 Task: Apply the "eDrew Collins" background.
Action: Mouse pressed left at (557, 321)
Screenshot: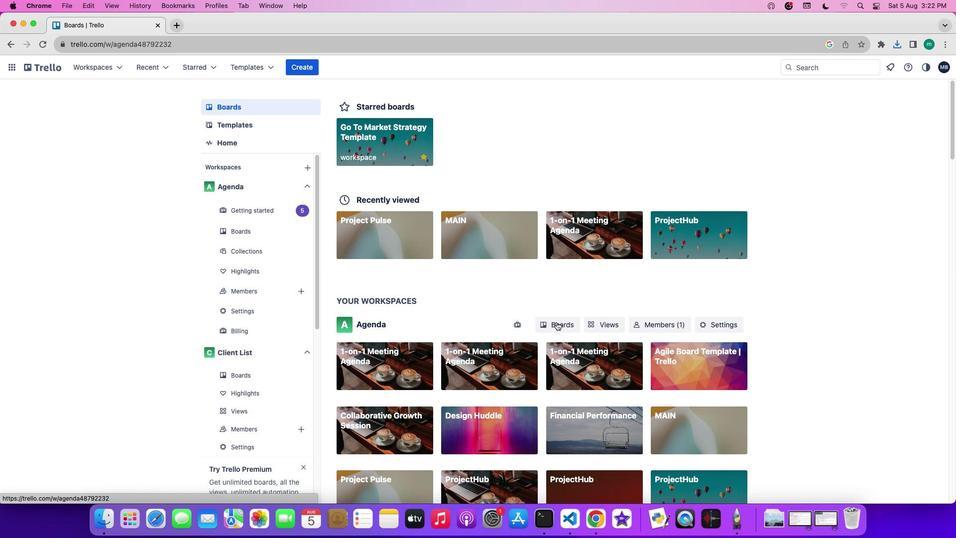 
Action: Mouse moved to (271, 303)
Screenshot: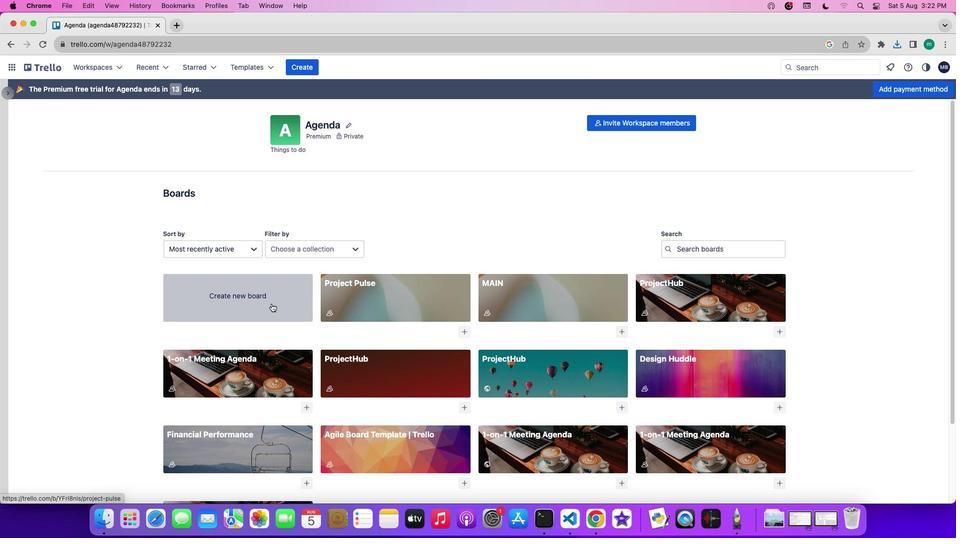 
Action: Mouse pressed left at (271, 303)
Screenshot: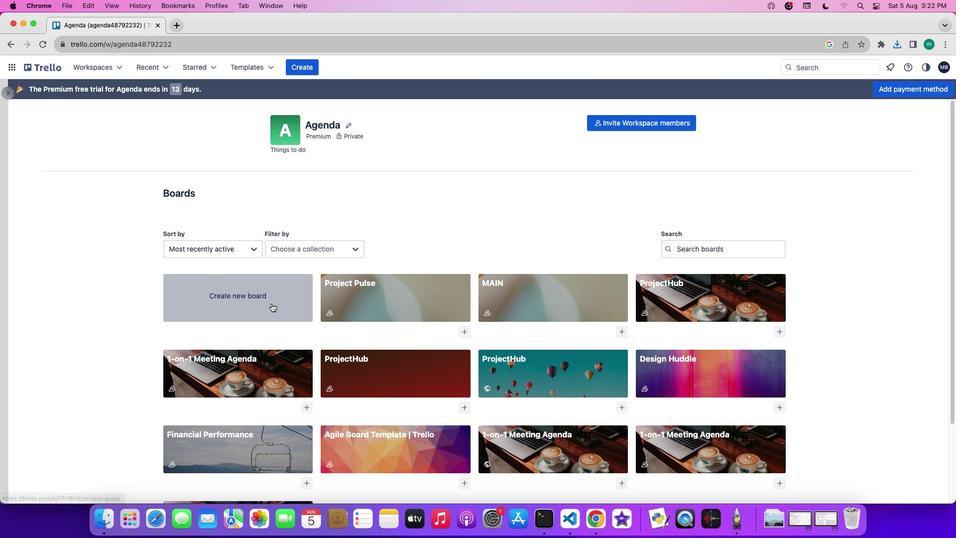 
Action: Mouse moved to (460, 307)
Screenshot: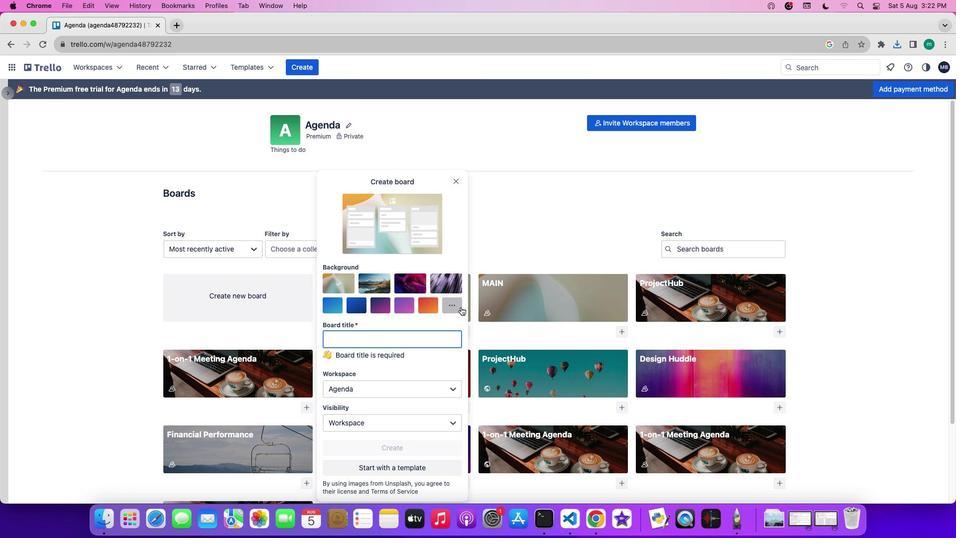 
Action: Mouse pressed left at (460, 307)
Screenshot: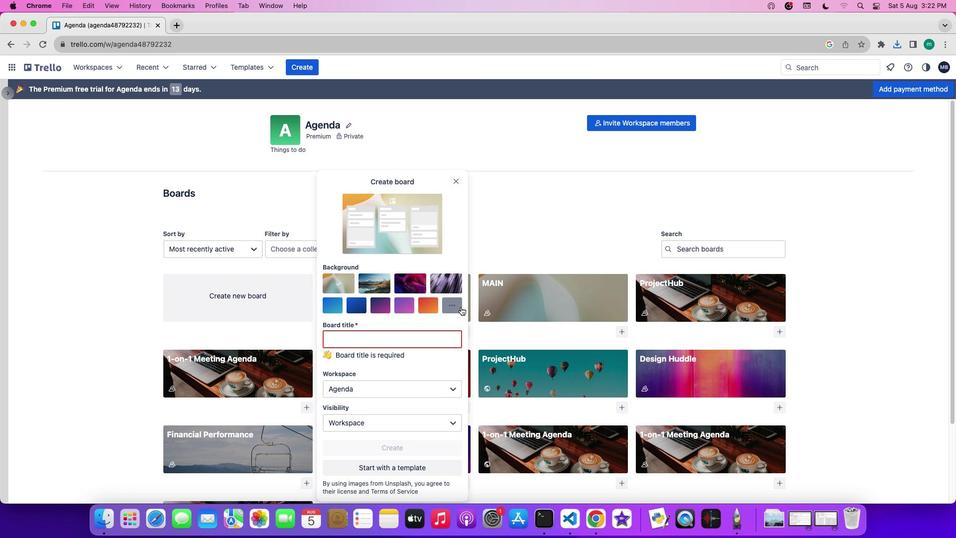 
Action: Mouse moved to (593, 233)
Screenshot: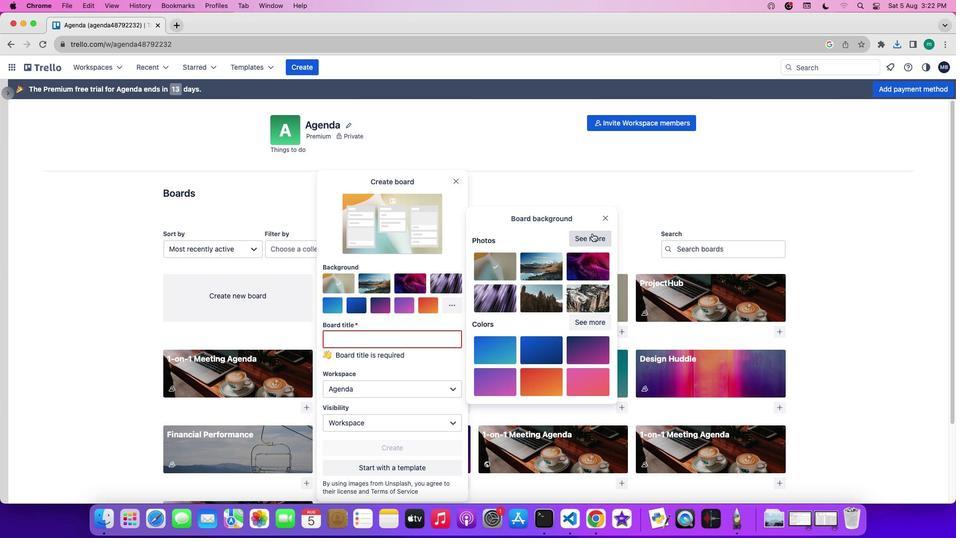 
Action: Mouse pressed left at (593, 233)
Screenshot: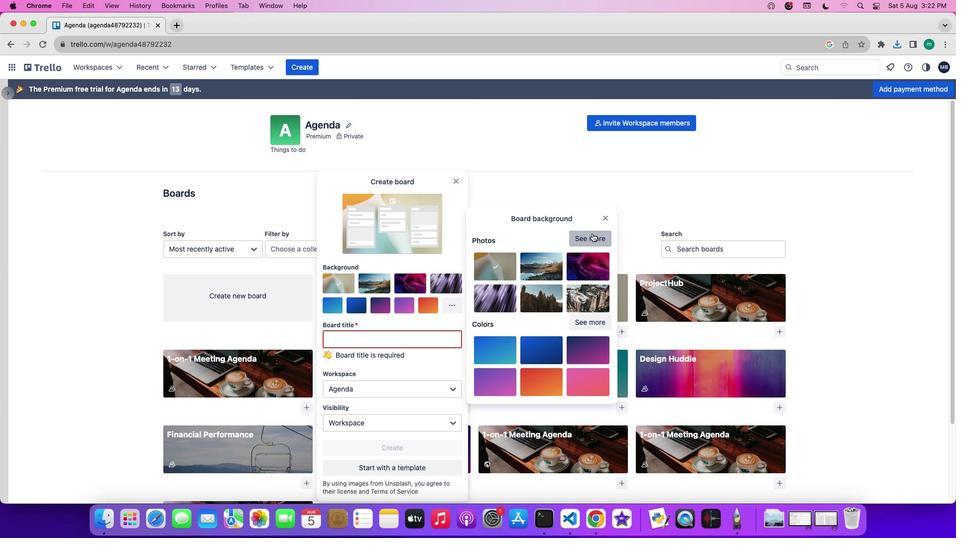 
Action: Mouse moved to (568, 137)
Screenshot: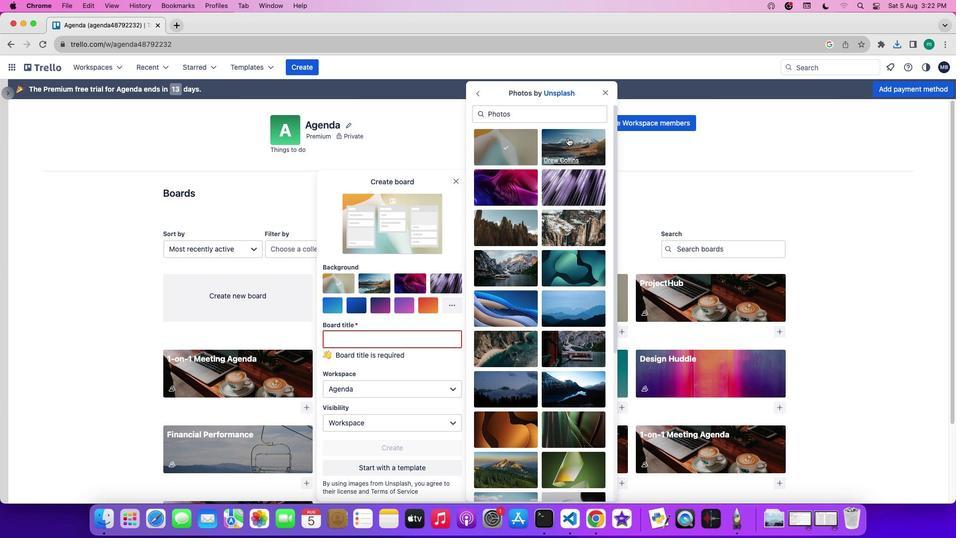 
Action: Mouse pressed left at (568, 137)
Screenshot: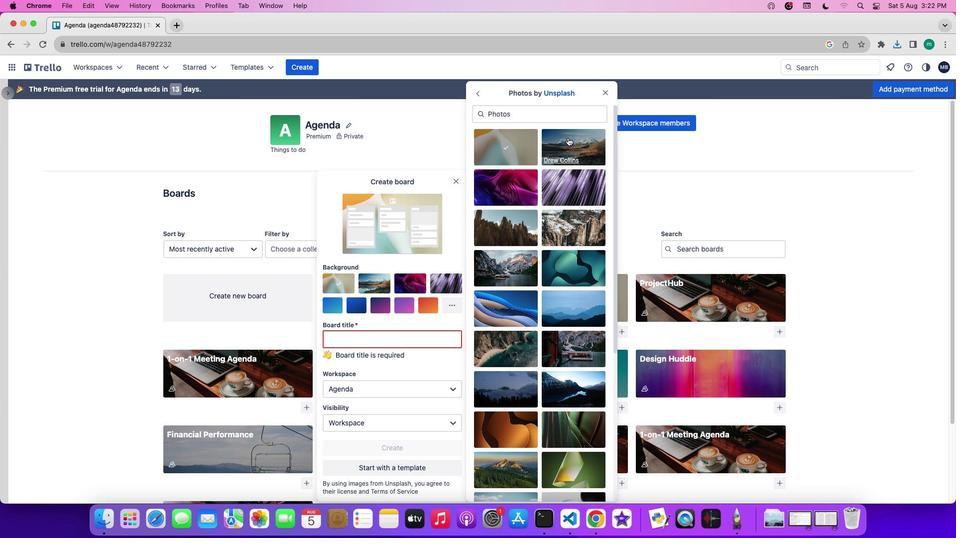 
